 Task: Change the table border color is blue 1.5 pt.
Action: Mouse moved to (124, 54)
Screenshot: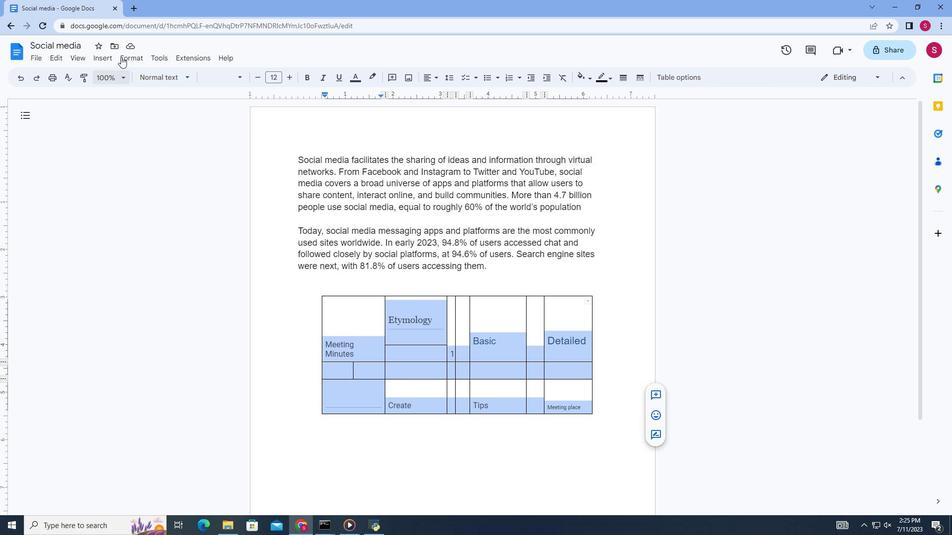 
Action: Mouse pressed left at (124, 54)
Screenshot: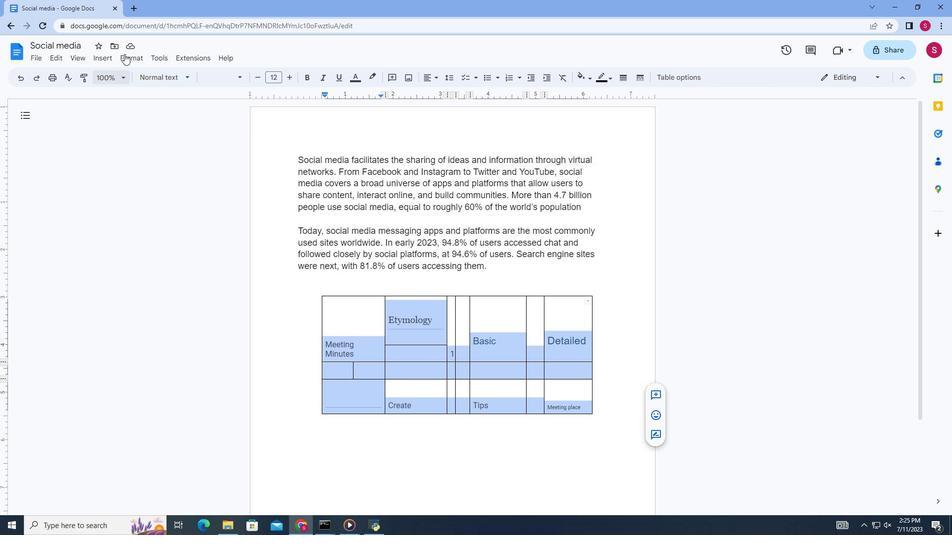 
Action: Mouse moved to (334, 508)
Screenshot: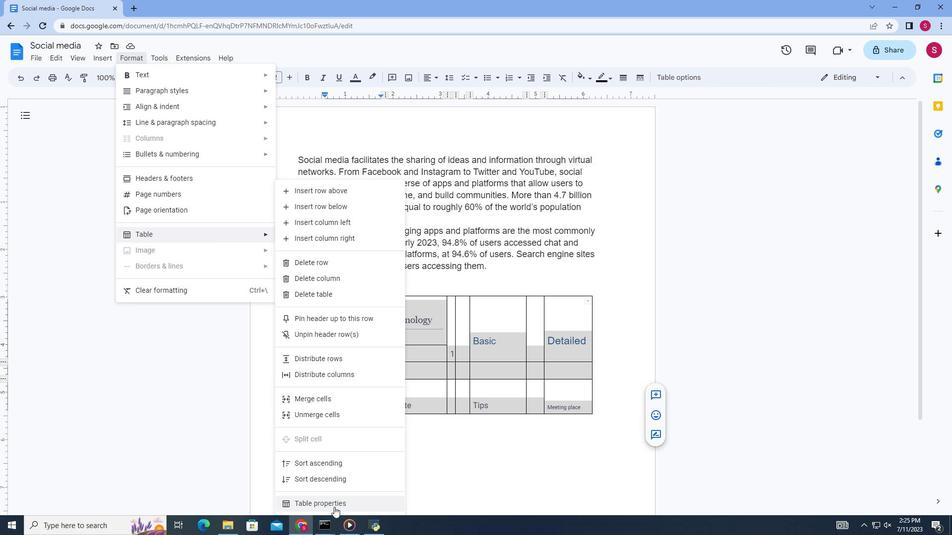 
Action: Mouse pressed left at (334, 508)
Screenshot: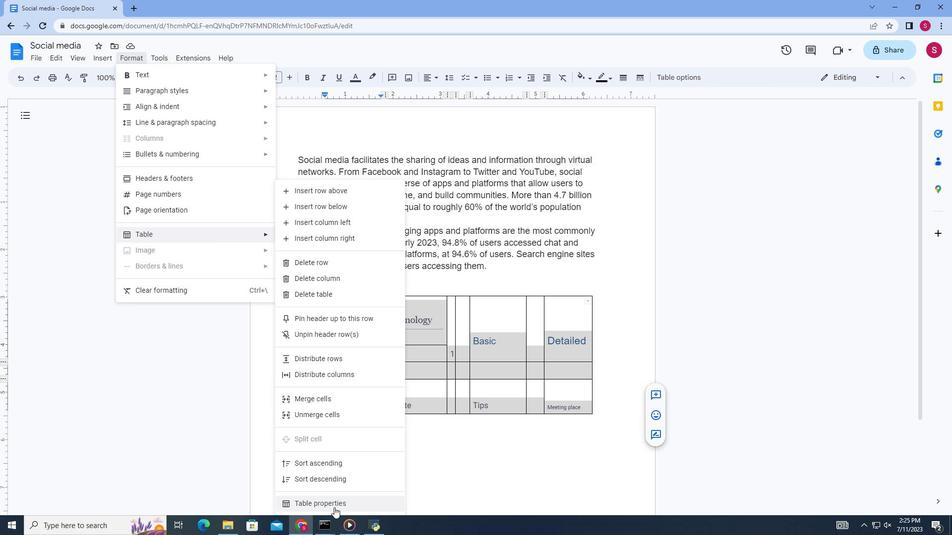 
Action: Mouse moved to (798, 273)
Screenshot: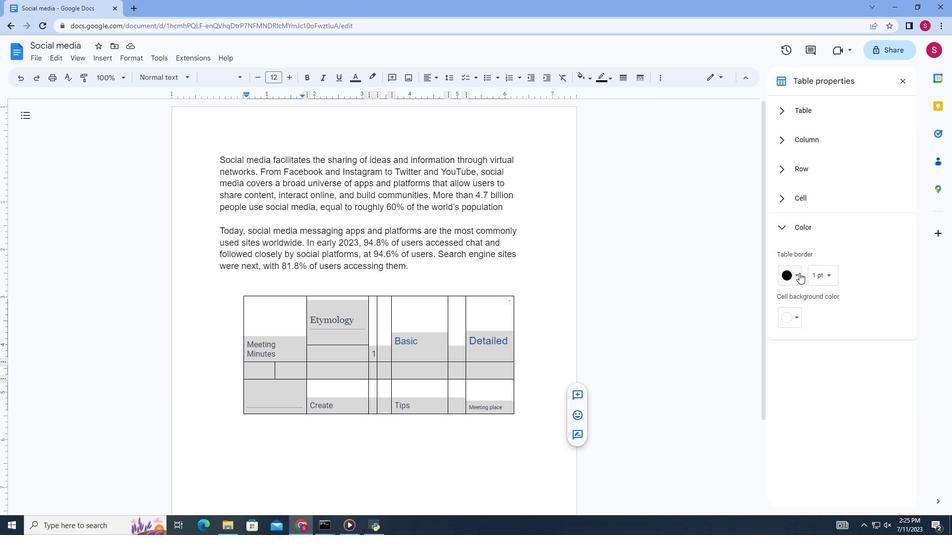 
Action: Mouse pressed left at (798, 273)
Screenshot: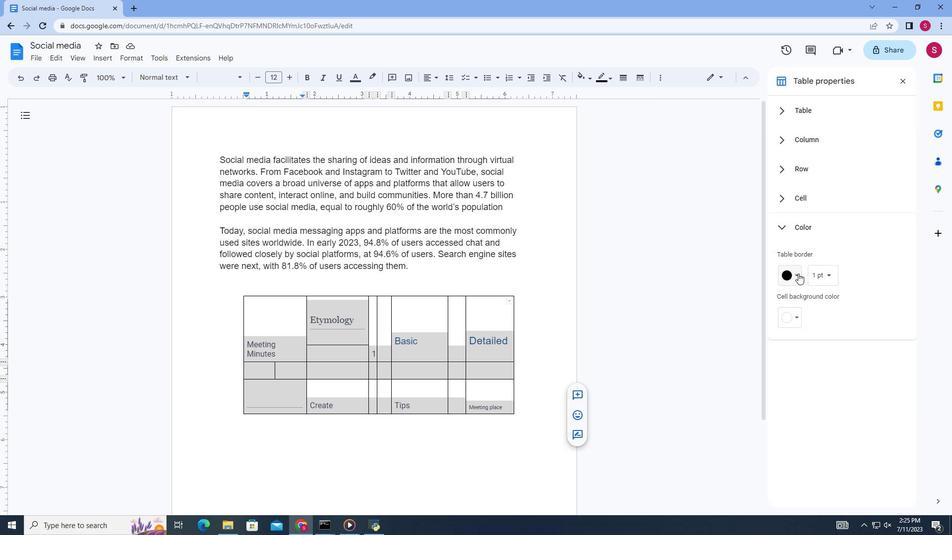 
Action: Mouse moved to (866, 307)
Screenshot: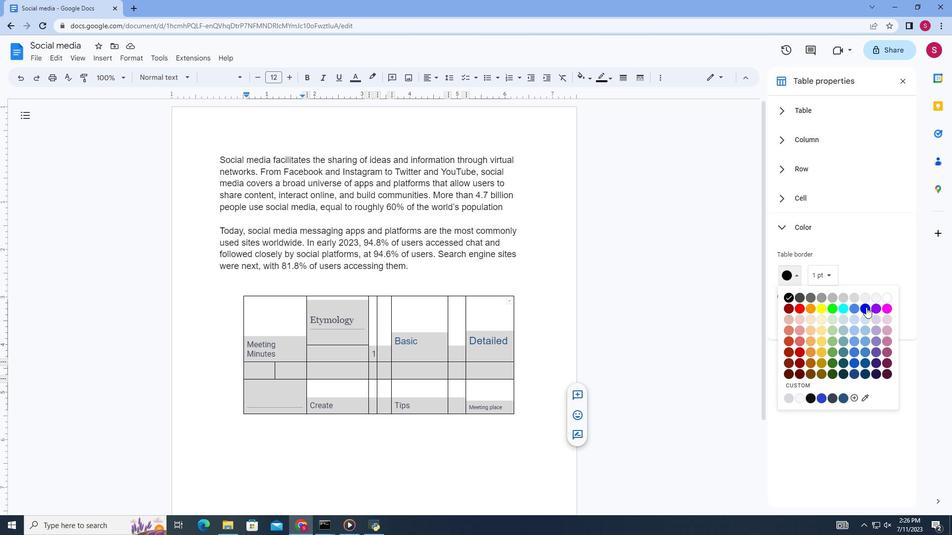 
Action: Mouse pressed left at (866, 307)
Screenshot: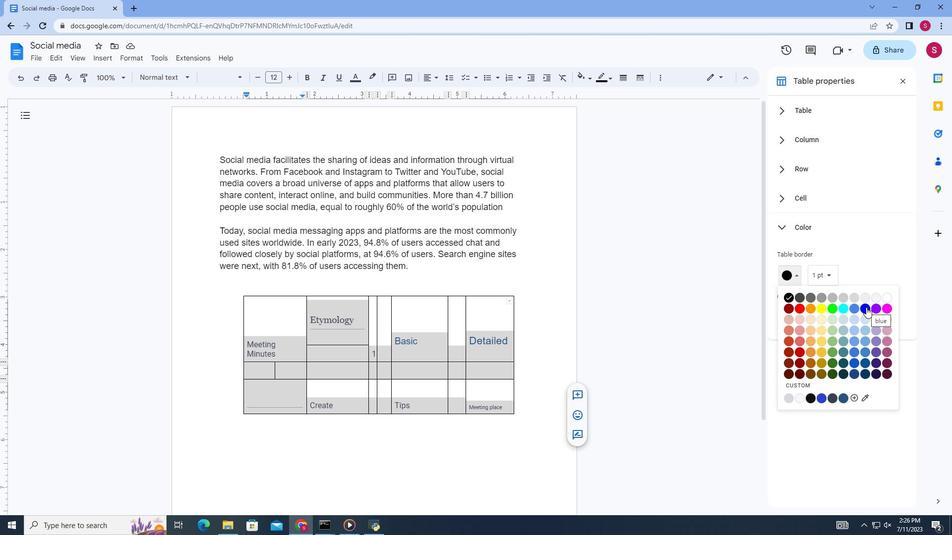 
Action: Mouse moved to (832, 275)
Screenshot: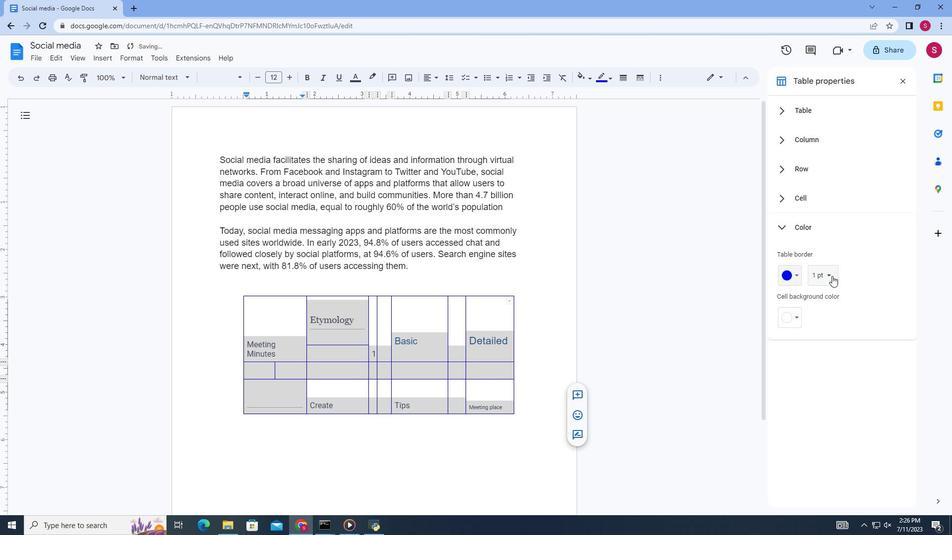 
Action: Mouse pressed left at (832, 275)
Screenshot: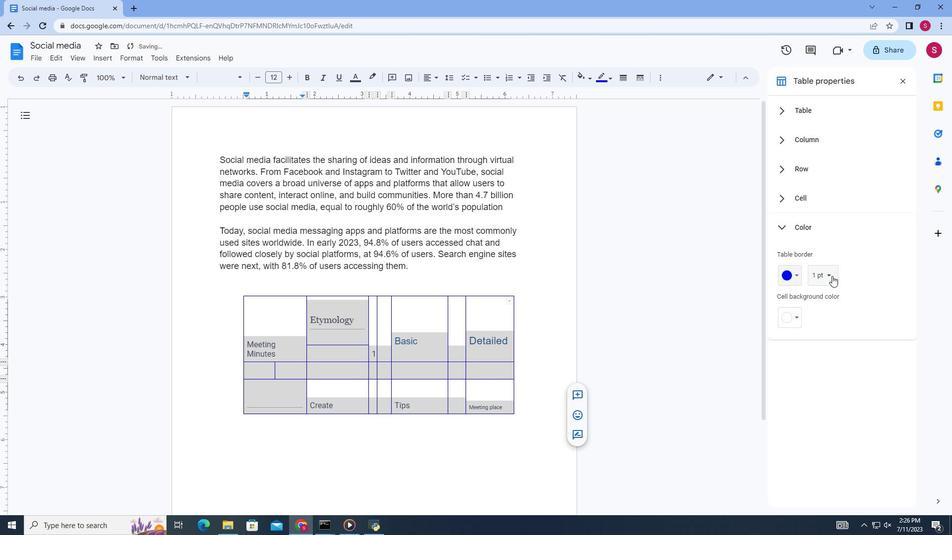 
Action: Mouse moved to (841, 288)
Screenshot: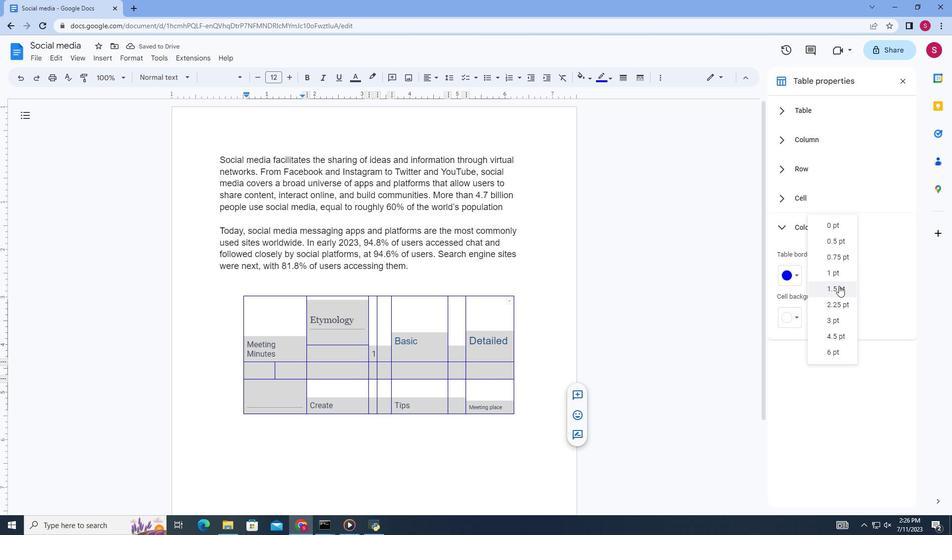 
Action: Mouse pressed left at (841, 288)
Screenshot: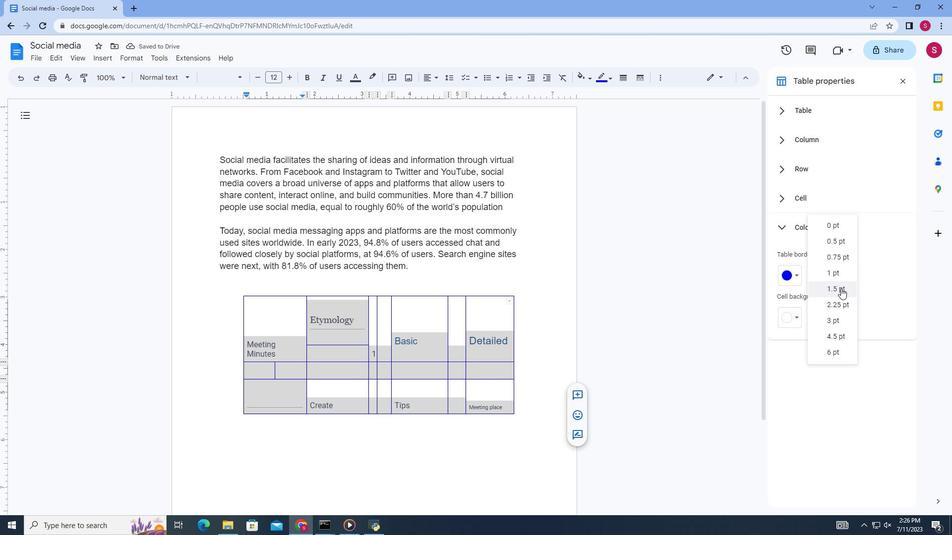 
Action: Mouse moved to (906, 78)
Screenshot: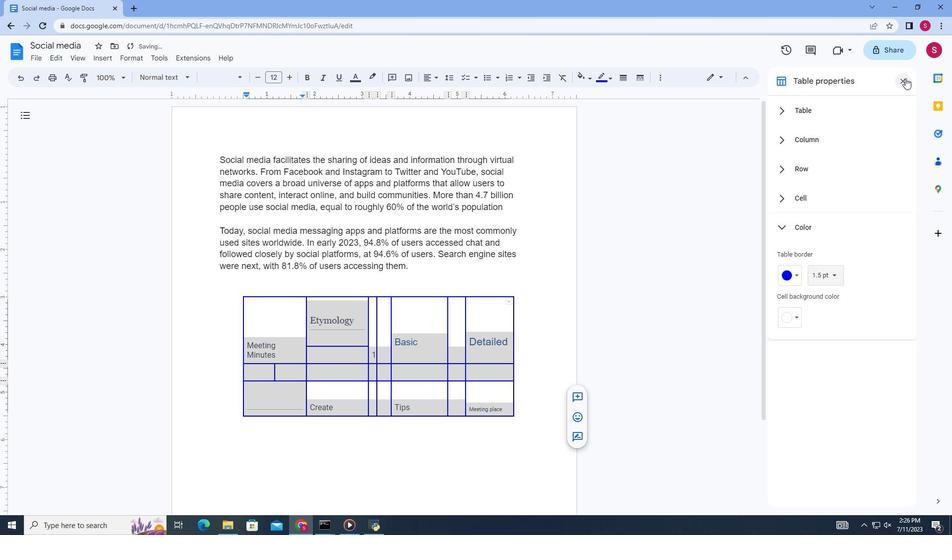 
